 Task: Create a program to calculate the sum of even Fibonacci numbers up to a specific value.
Action: Mouse moved to (152, 46)
Screenshot: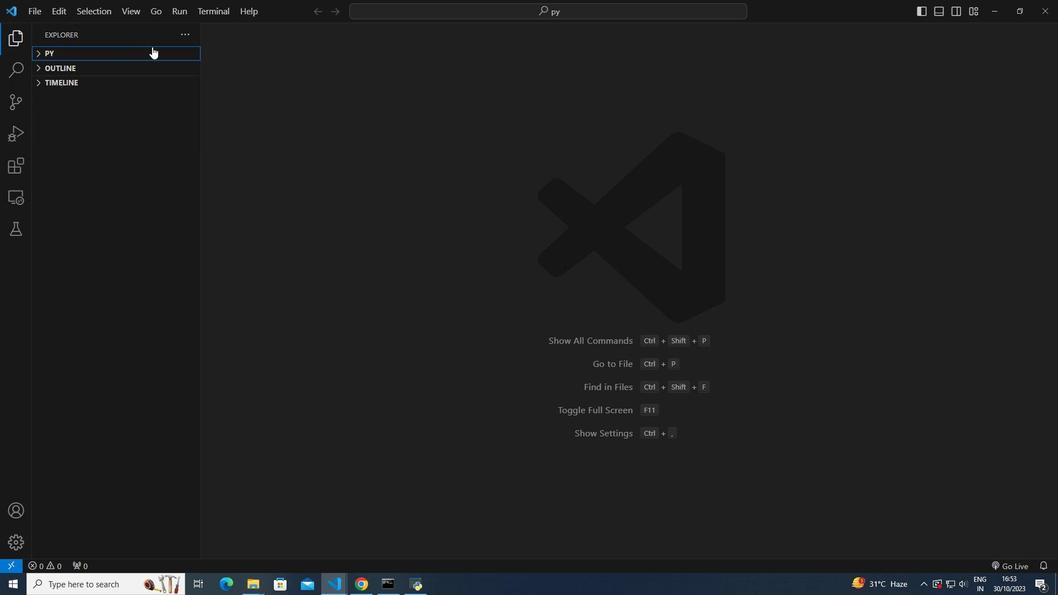 
Action: Mouse pressed left at (152, 46)
Screenshot: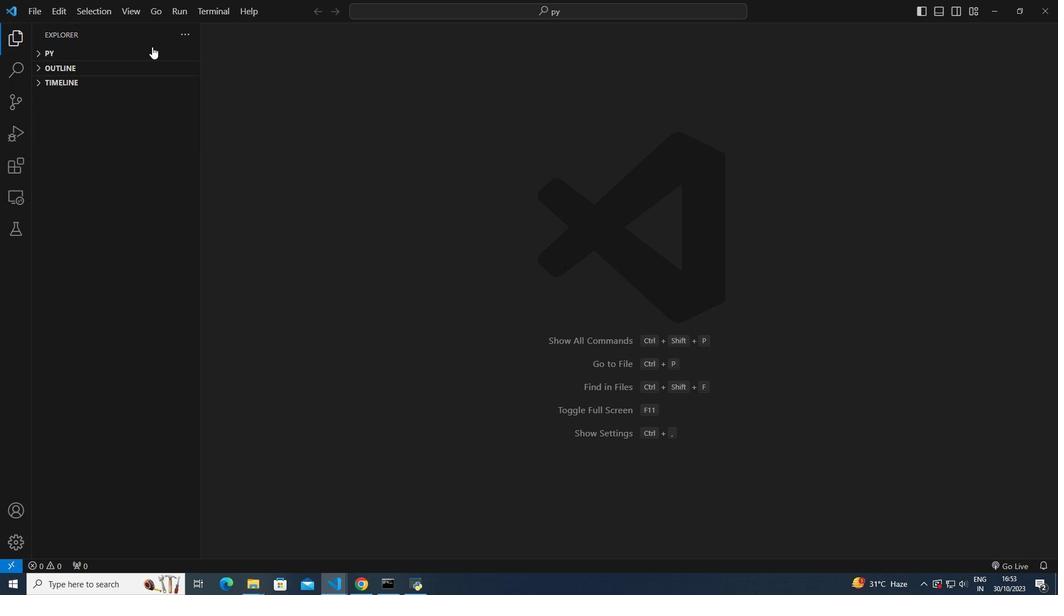 
Action: Mouse moved to (144, 50)
Screenshot: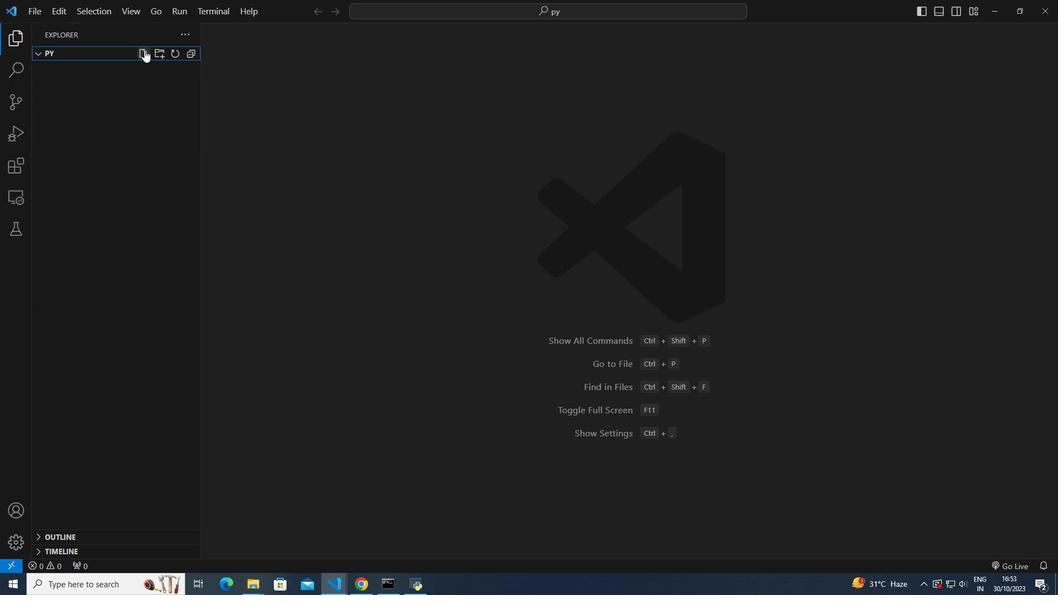 
Action: Mouse pressed left at (144, 50)
Screenshot: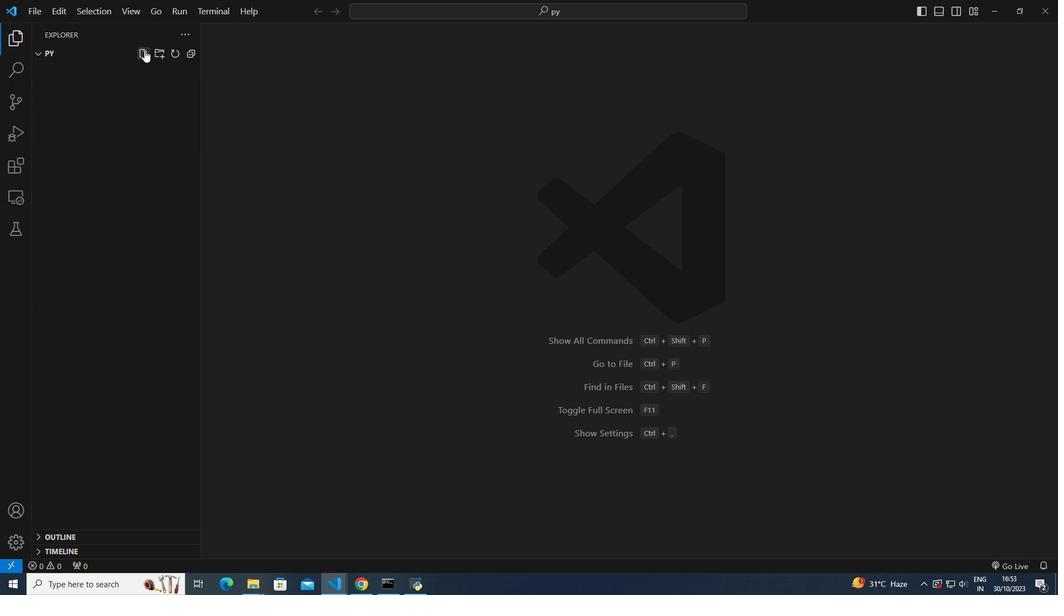
Action: Mouse moved to (85, 67)
Screenshot: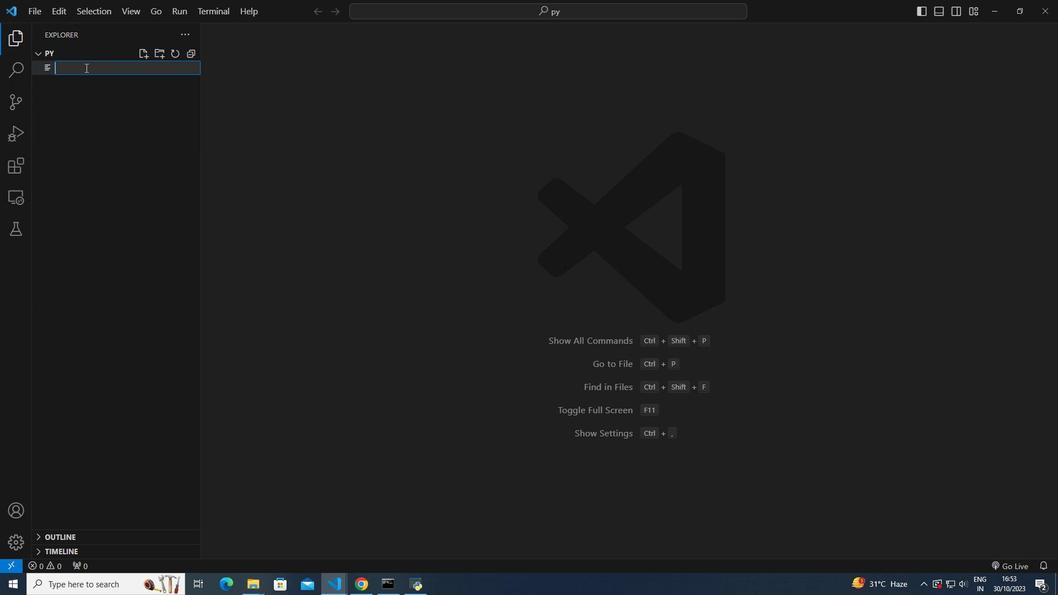 
Action: Mouse pressed left at (85, 67)
Screenshot: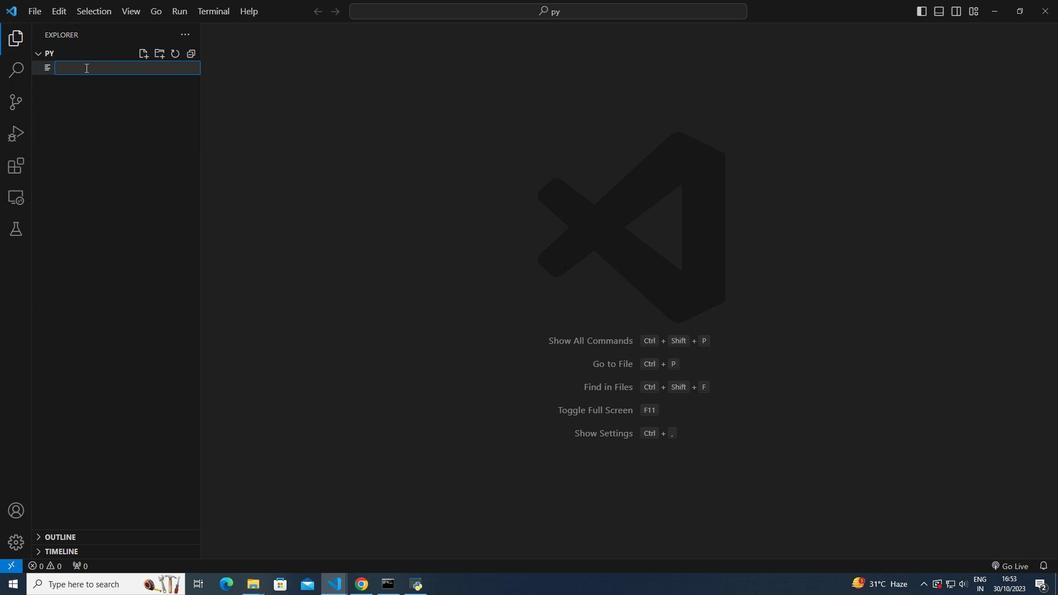 
Action: Key pressed fibo.py<Key.enter>def<Key.space>even<Key.shift_r>_fibonacci<Key.shift_r>(limit<Key.right><Key.shift_r>:<Key.enter>fib1,<Key.space>fib2<Key.space>=<Key.space>1,<Key.space>2<Key.enter>even<Key.shift_r>_sum<Key.space>=<Key.space>0<Key.enter><Key.enter>while<Key.space>fib2<Key.space><Key.shift_r><=<Key.space>limit<Key.shift_r>:<Key.enter>if<Key.space>fib2<Key.space><Key.shift>%<Key.space>2<Key.space>==<Key.space>0<Key.shift_r>:<Key.enter>even<Key.shift_r>_sum<Key.space><Key.shift_r>+=<Key.space>fib2<Key.enter><Key.enter><Key.left><Key.left><Key.left><Key.left>fib1,<Key.space>fib2<Key.space>=<Key.space>fib2,<Key.space>fib1<Key.space><Key.shift_r>+<Key.space>fib2<Key.enter><Key.enter><Key.enter><Key.left><Key.left><Key.left><Key.left>return<Key.space>even<Key.shift_r>_sum<Key.enter><Key.enter><Key.enter>limit<Key.space>=<Key.space>2000000<Key.enter>result<Key.space><Key.shift_r>+<Key.space>even<Key.enter><Key.shift_r>(limit<Key.right><Key.enter>
Screenshot: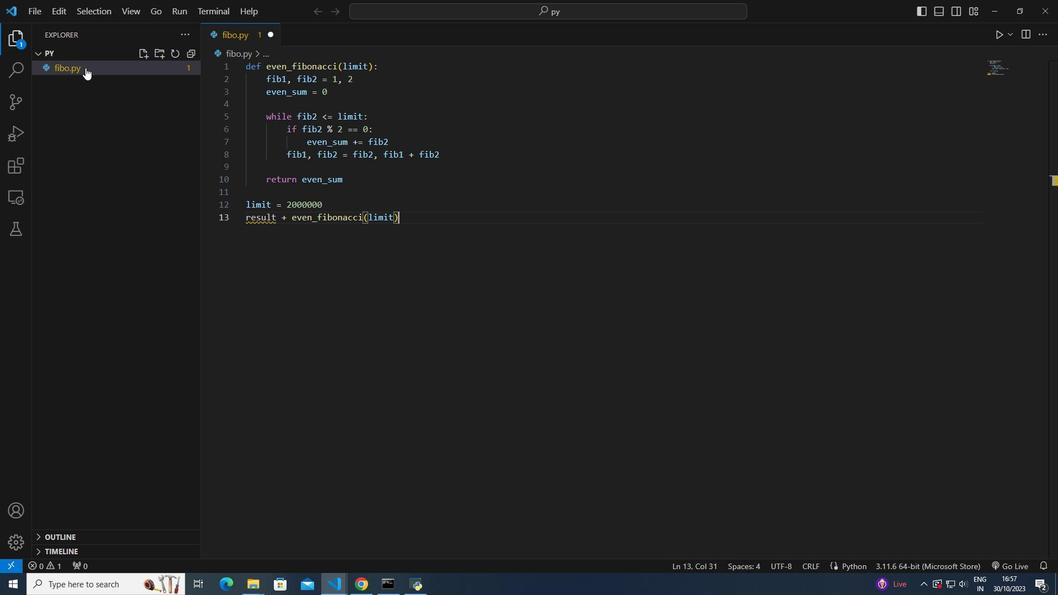 
Action: Mouse moved to (288, 215)
Screenshot: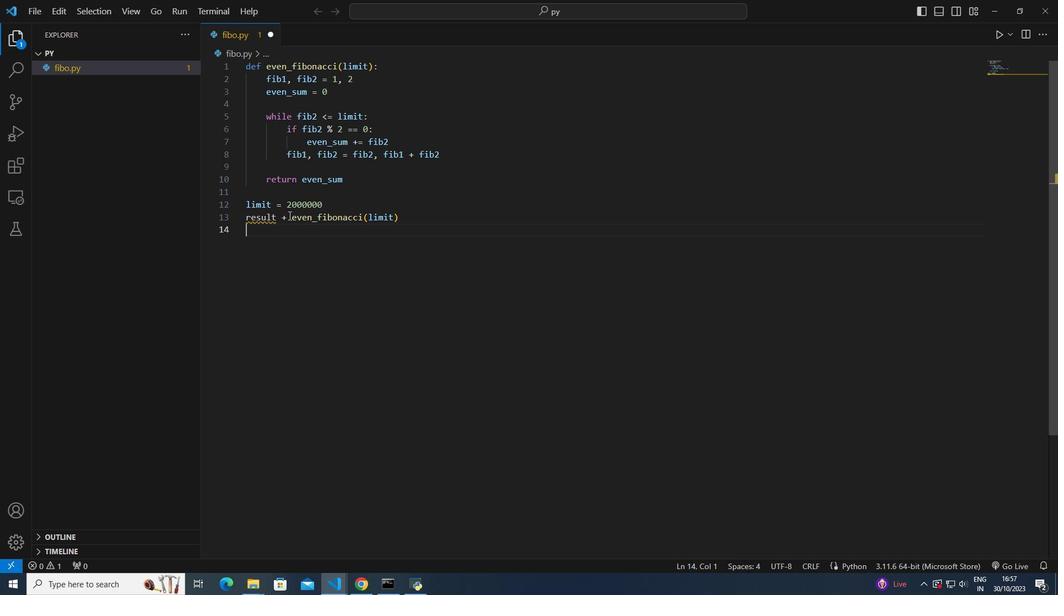 
Action: Mouse pressed left at (288, 215)
Screenshot: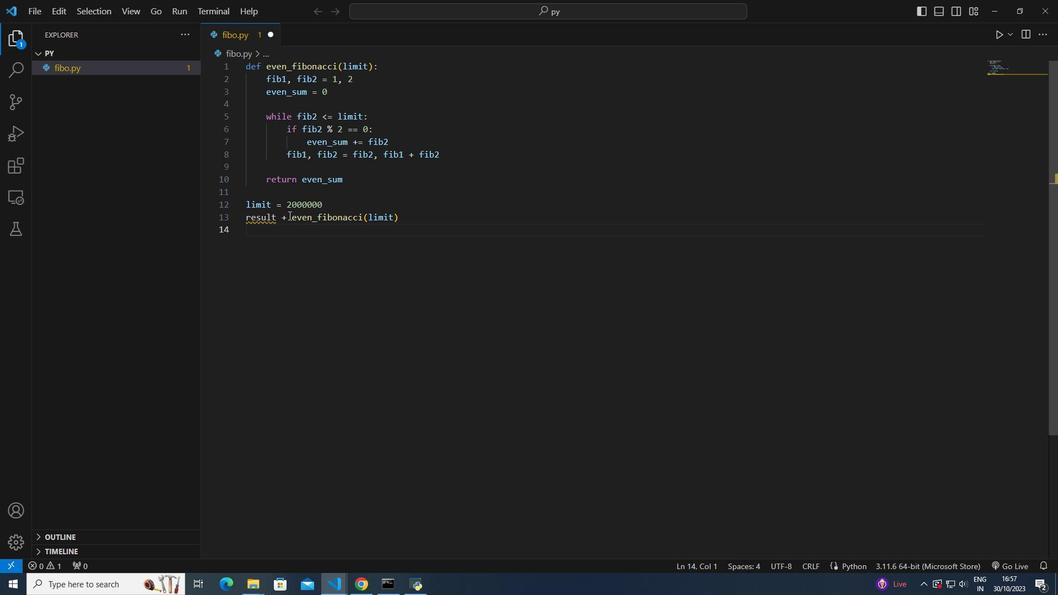 
Action: Key pressed <Key.backspace>=
Screenshot: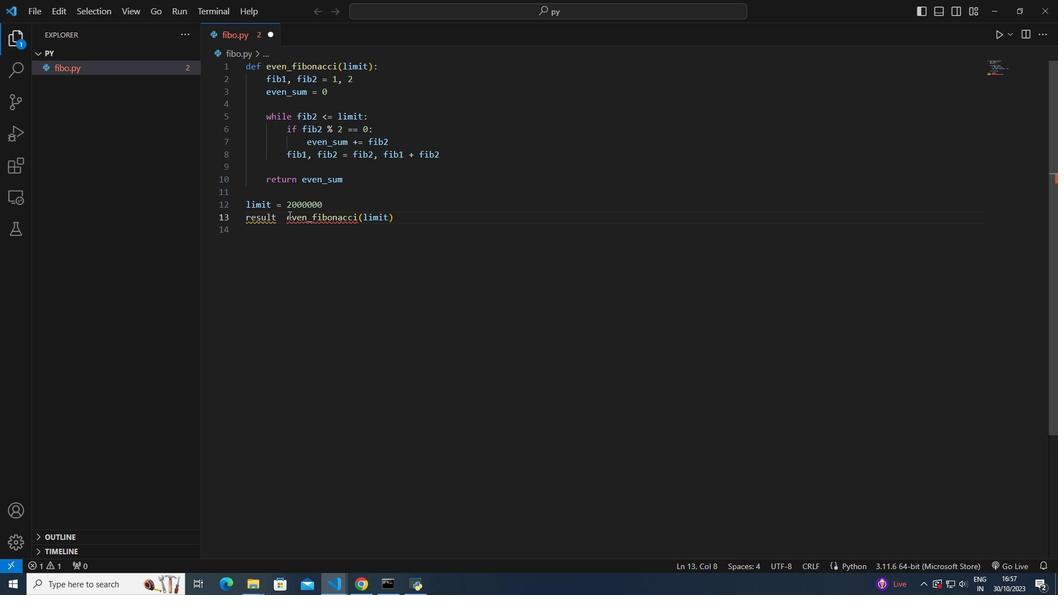 
Action: Mouse moved to (246, 227)
Screenshot: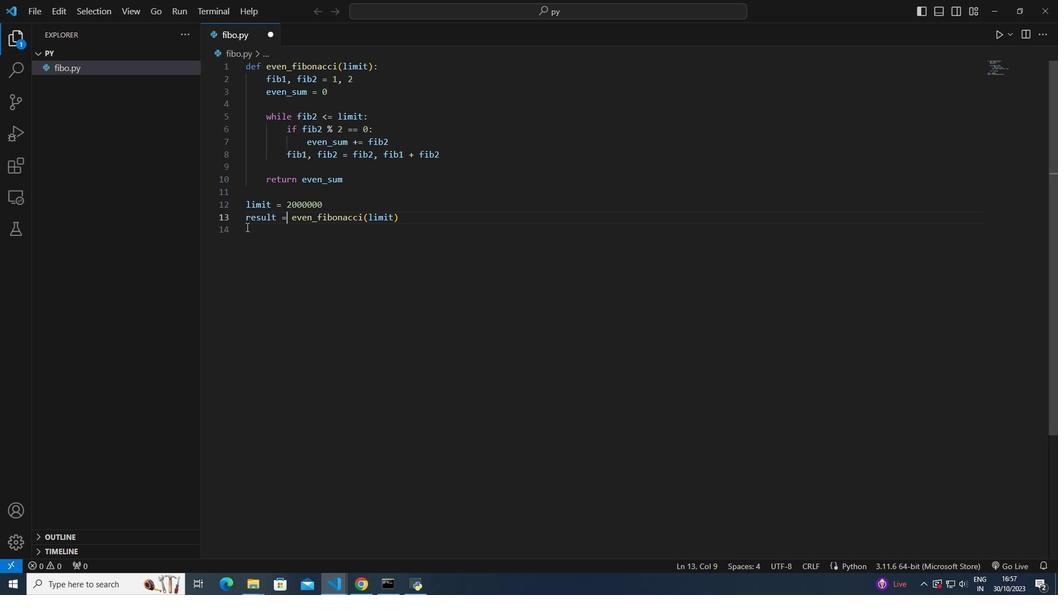 
Action: Mouse pressed left at (246, 227)
Screenshot: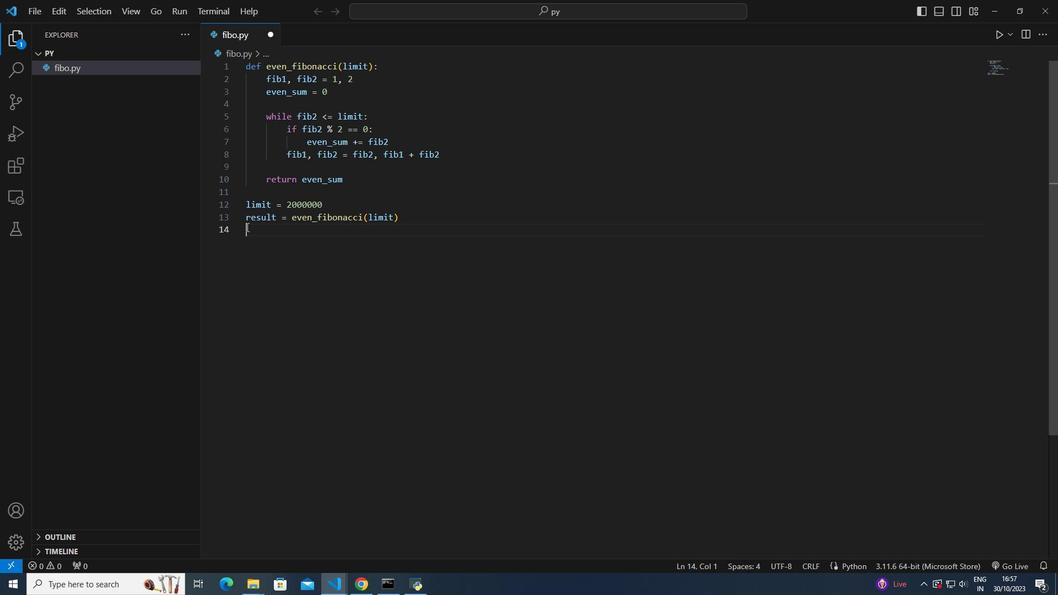 
Action: Mouse moved to (259, 229)
Screenshot: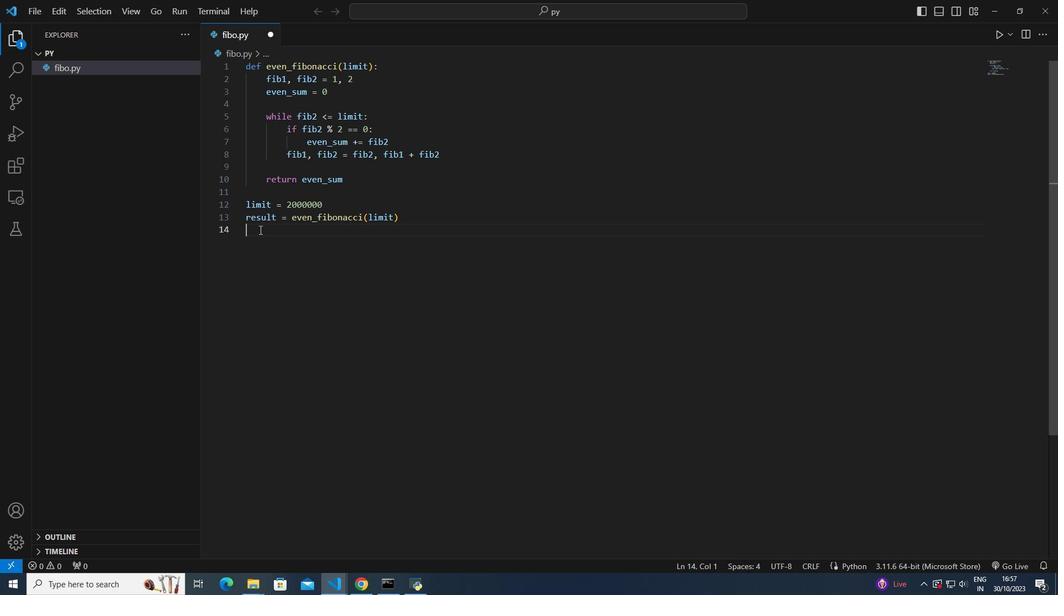 
Action: Key pressed print<Key.shift_r>(f<Key.shift_r>"<Key.shift>The<Key.space>sum<Key.space>of<Key.space>even<Key.space><Key.shift>Fibonacci<Key.space>b<Key.backspace>number<Key.space>up<Key.space>to<Key.space><Key.shift_r>(<Key.backspace><Key.shift_r>{limit<Key.right><Key.space>is<Key.space><Key.shift_r>{result<Key.right><Key.right><Key.right>ctrl+S
Screenshot: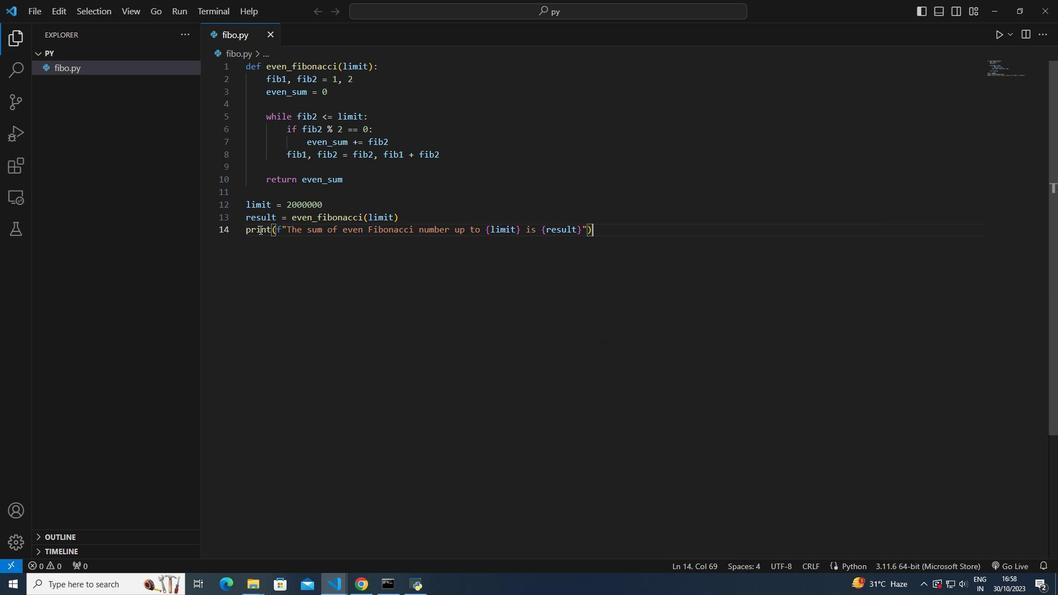 
Action: Mouse moved to (997, 30)
Screenshot: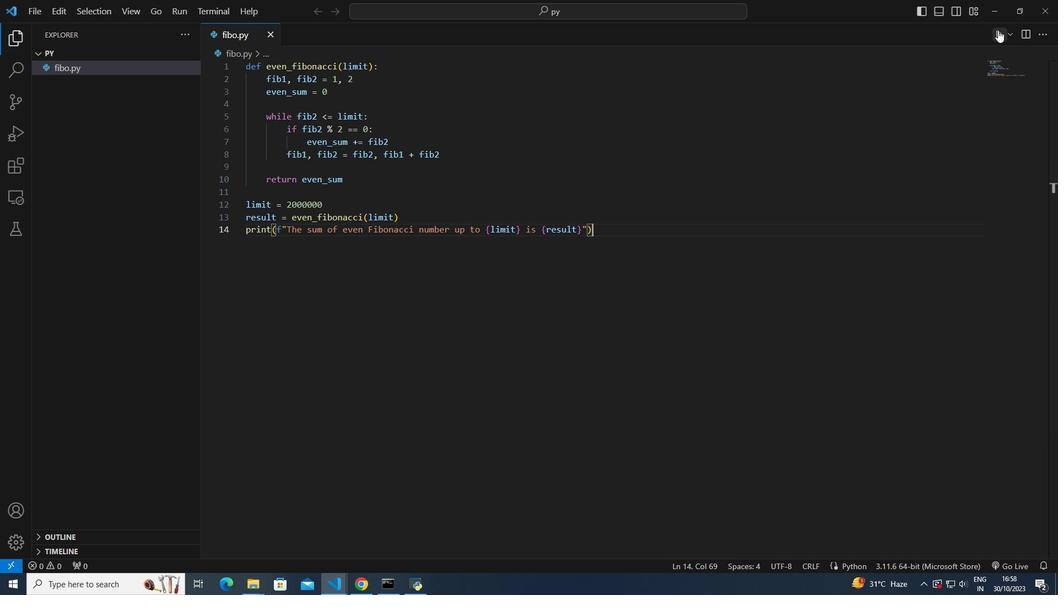 
Action: Mouse pressed left at (997, 30)
Screenshot: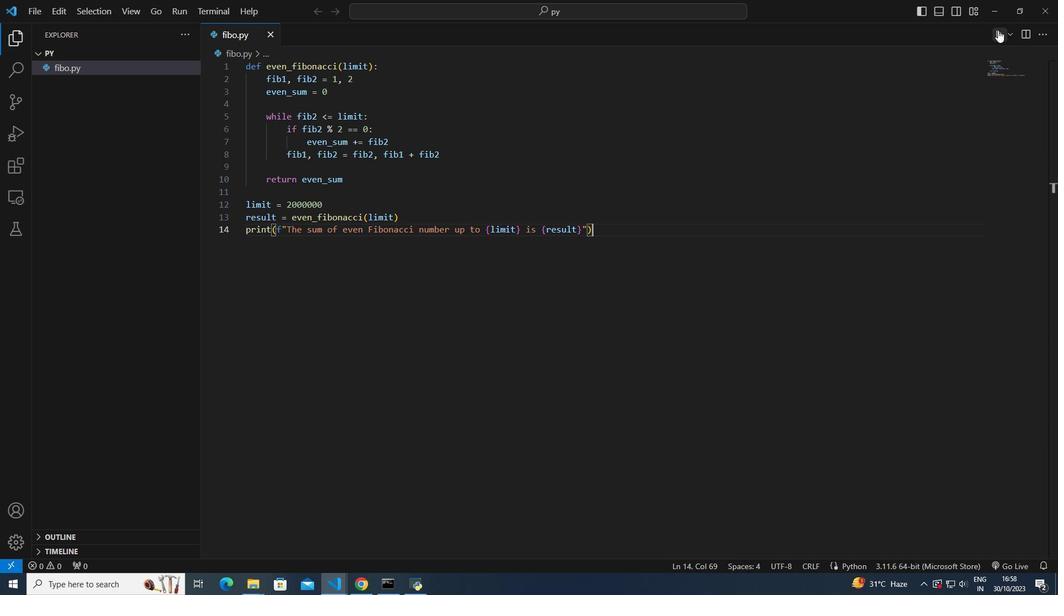 
Action: Mouse moved to (486, 260)
Screenshot: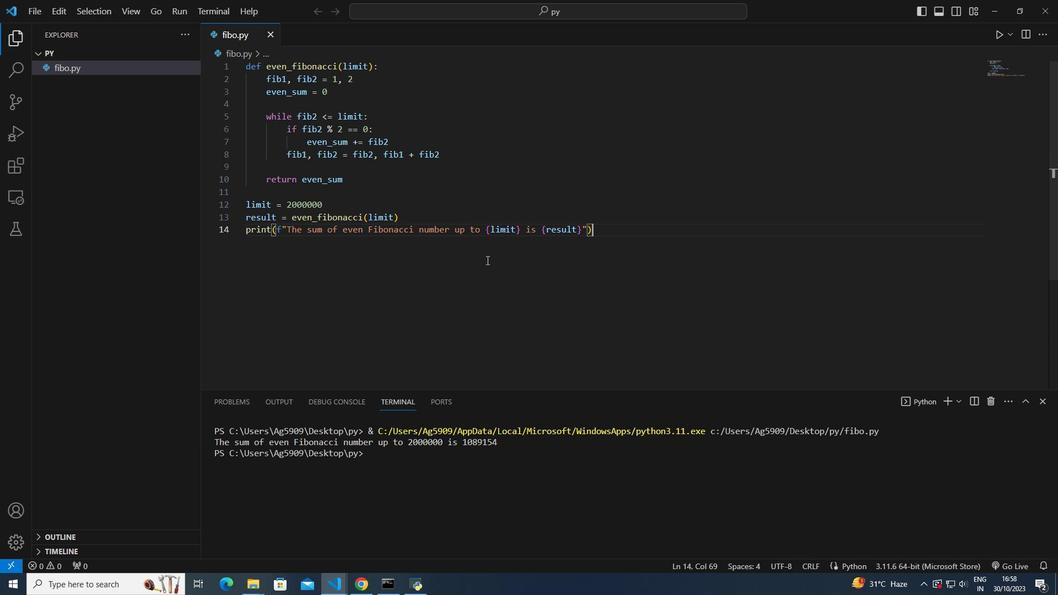
